 Task: Create a sub task System Test and UAT for the task  Develop a new social media platform in the project AgileGator , assign it to team member softage.1@softage.net and update the status of the sub task to  At Risk , set the priority of the sub task to Medium
Action: Mouse moved to (589, 277)
Screenshot: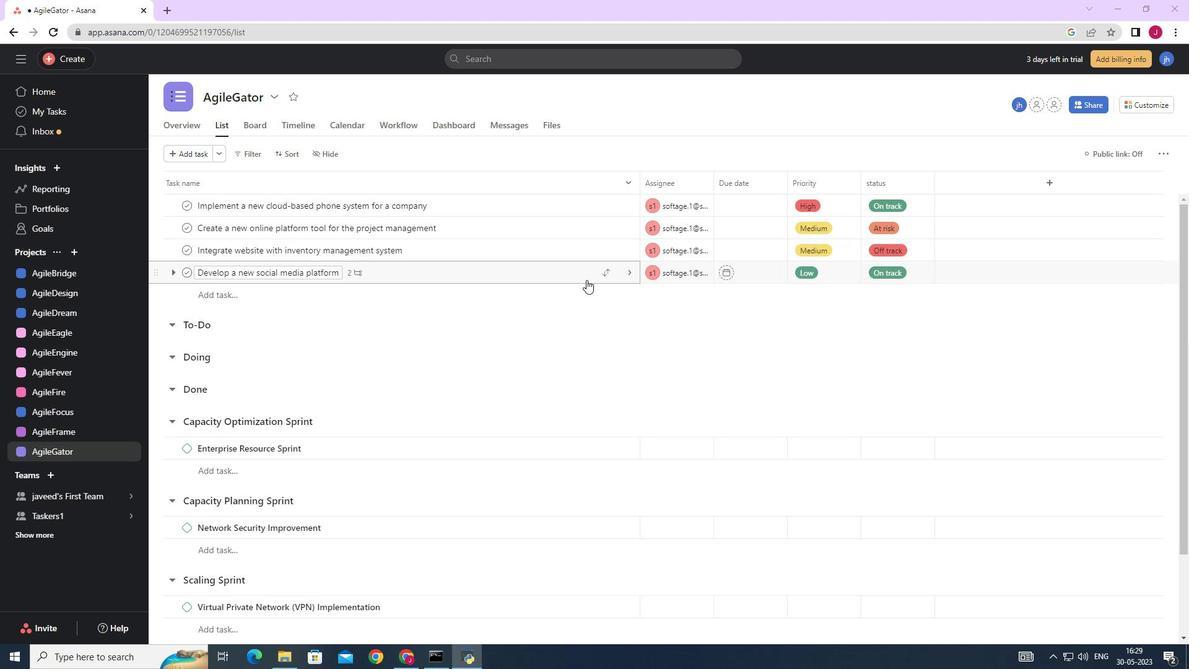 
Action: Mouse pressed left at (589, 277)
Screenshot: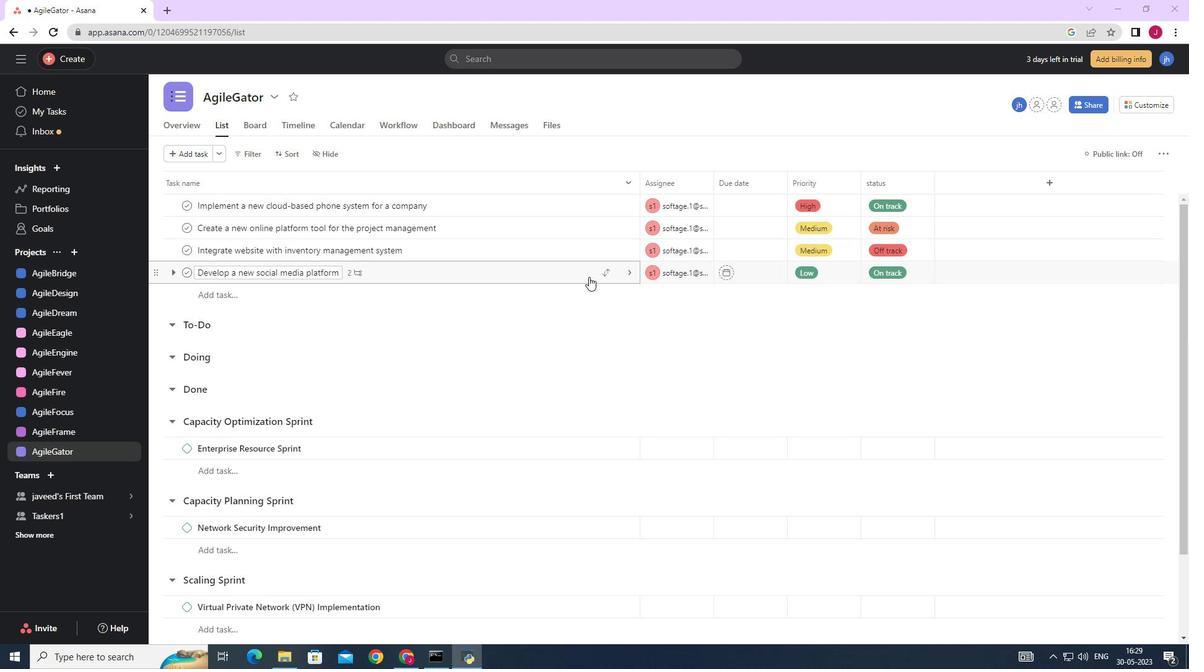 
Action: Mouse moved to (896, 373)
Screenshot: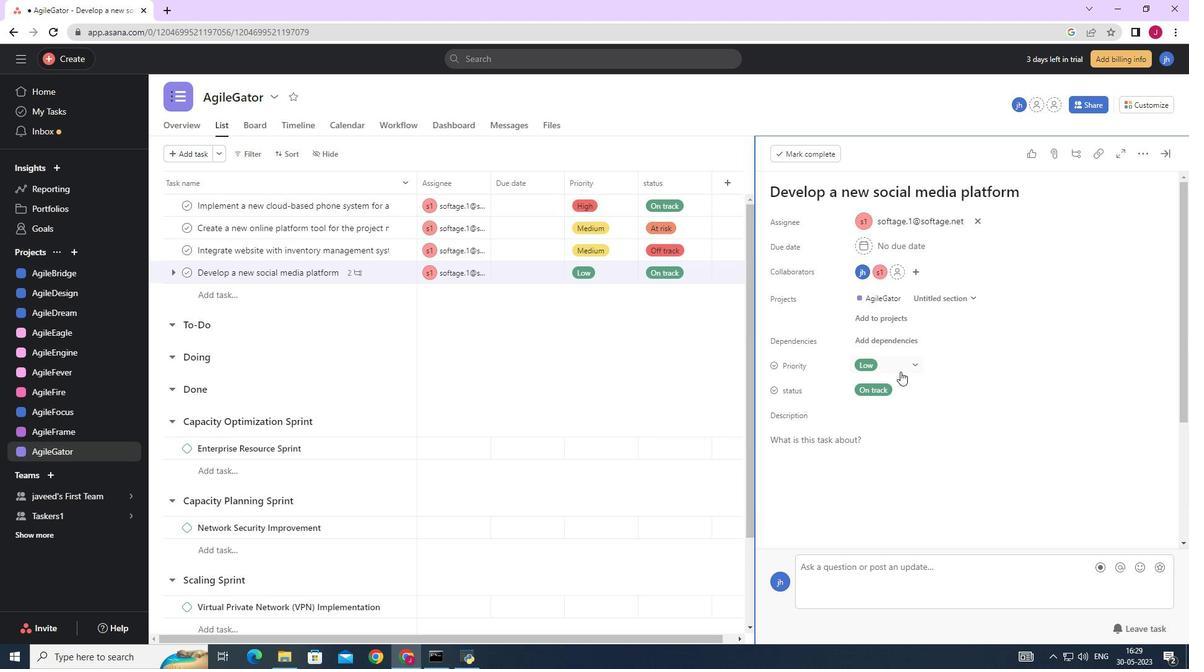 
Action: Mouse scrolled (896, 372) with delta (0, 0)
Screenshot: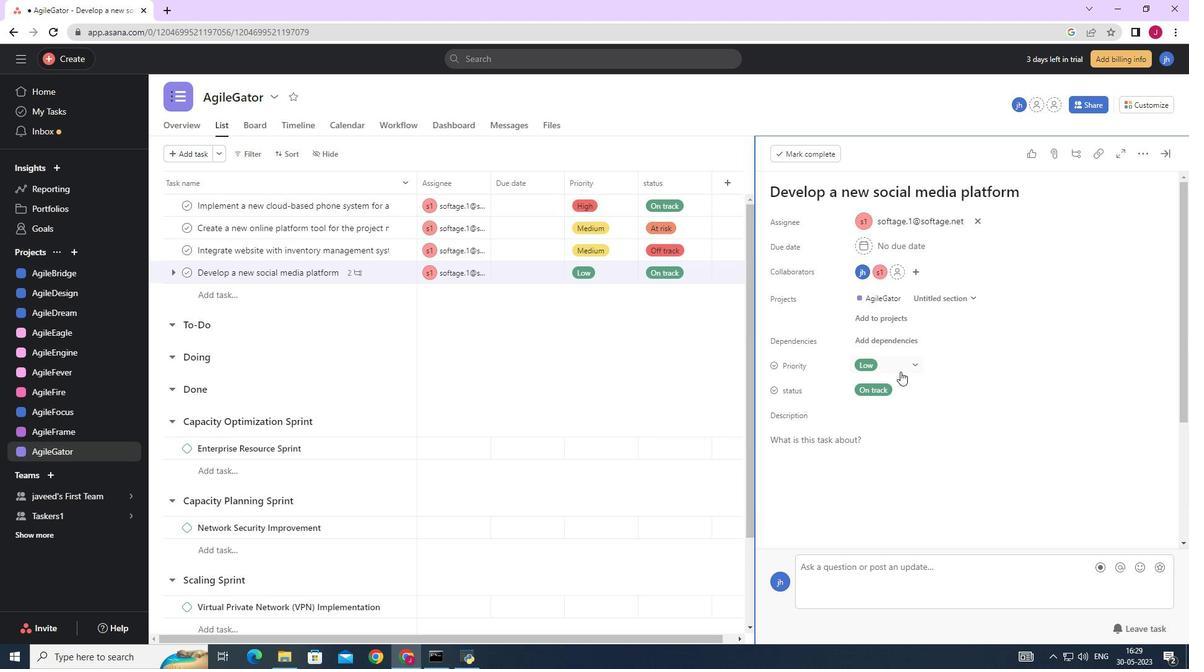 
Action: Mouse scrolled (896, 372) with delta (0, 0)
Screenshot: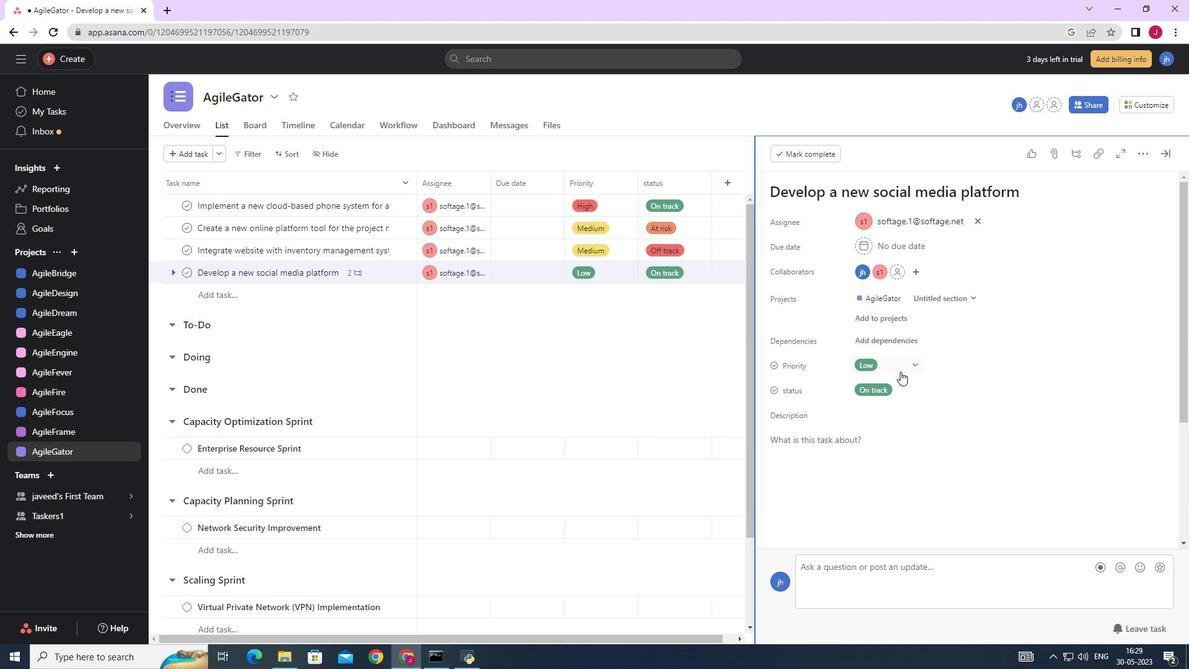 
Action: Mouse scrolled (896, 372) with delta (0, 0)
Screenshot: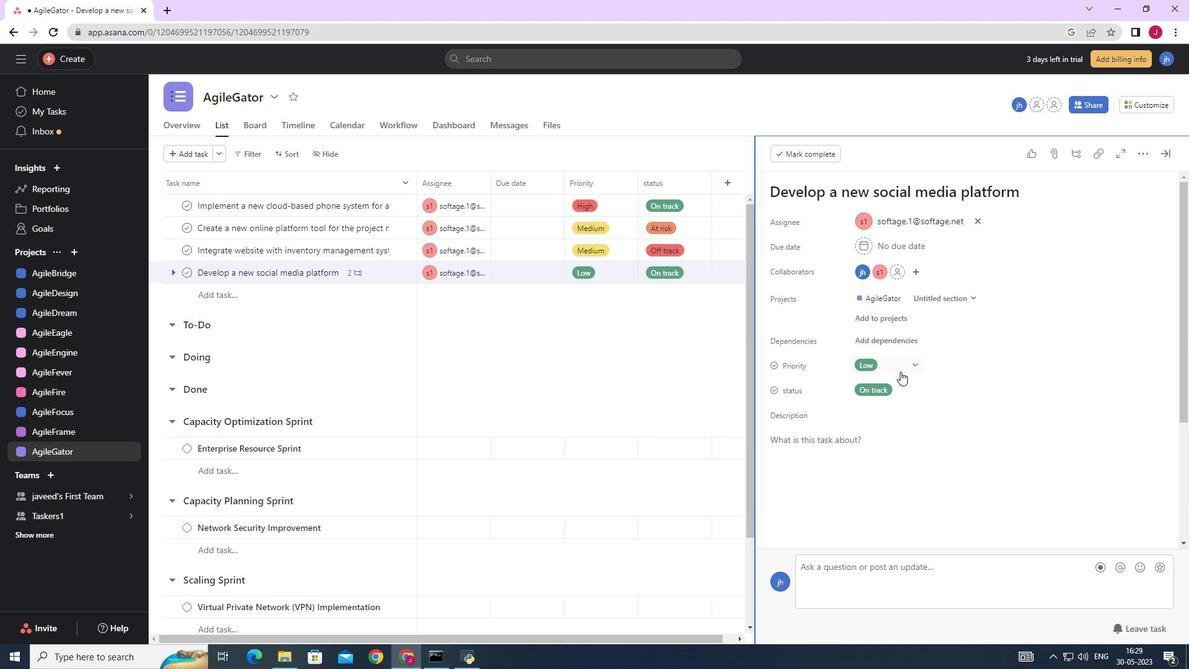 
Action: Mouse moved to (793, 384)
Screenshot: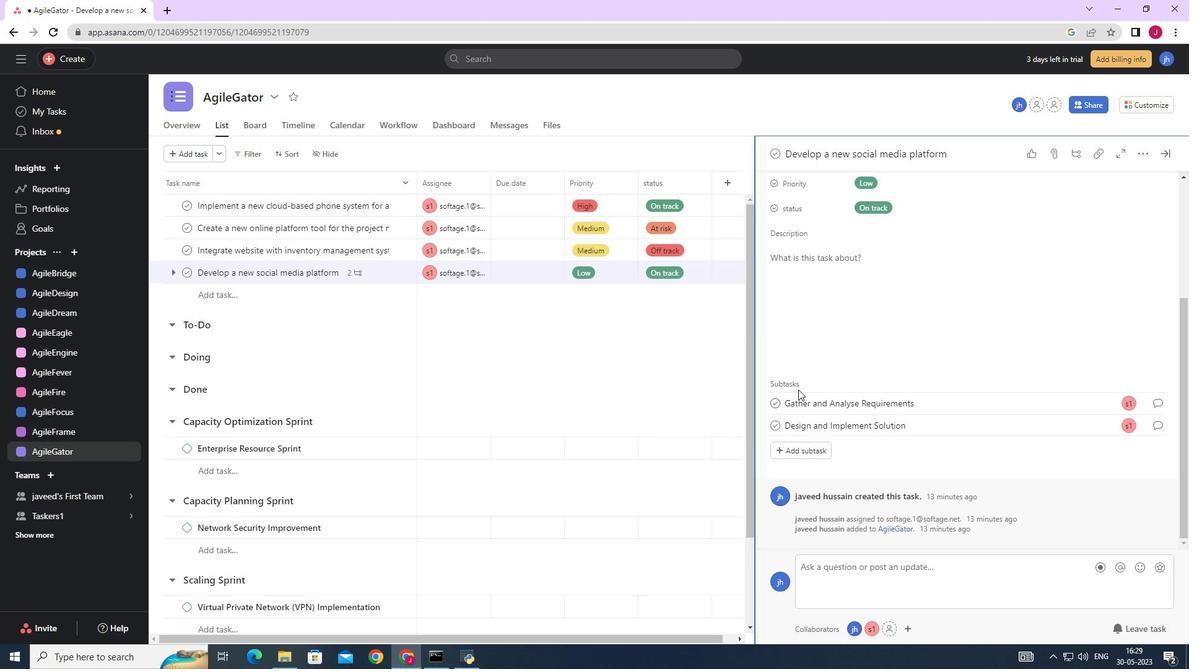 
Action: Mouse pressed left at (793, 384)
Screenshot: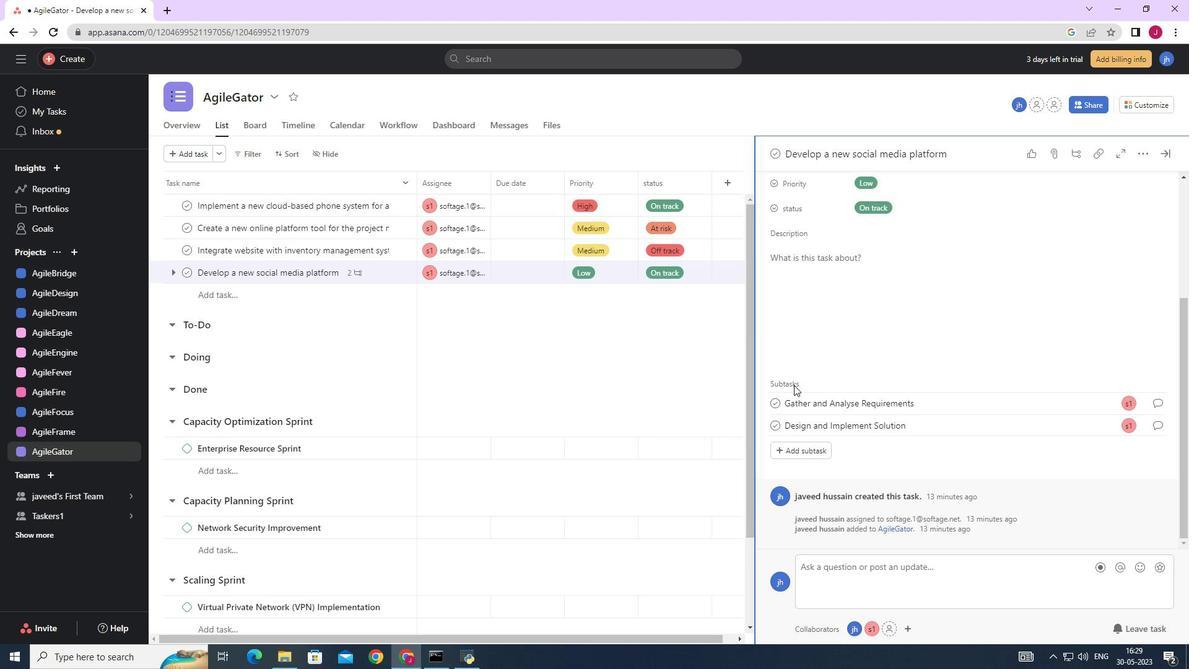 
Action: Mouse moved to (802, 453)
Screenshot: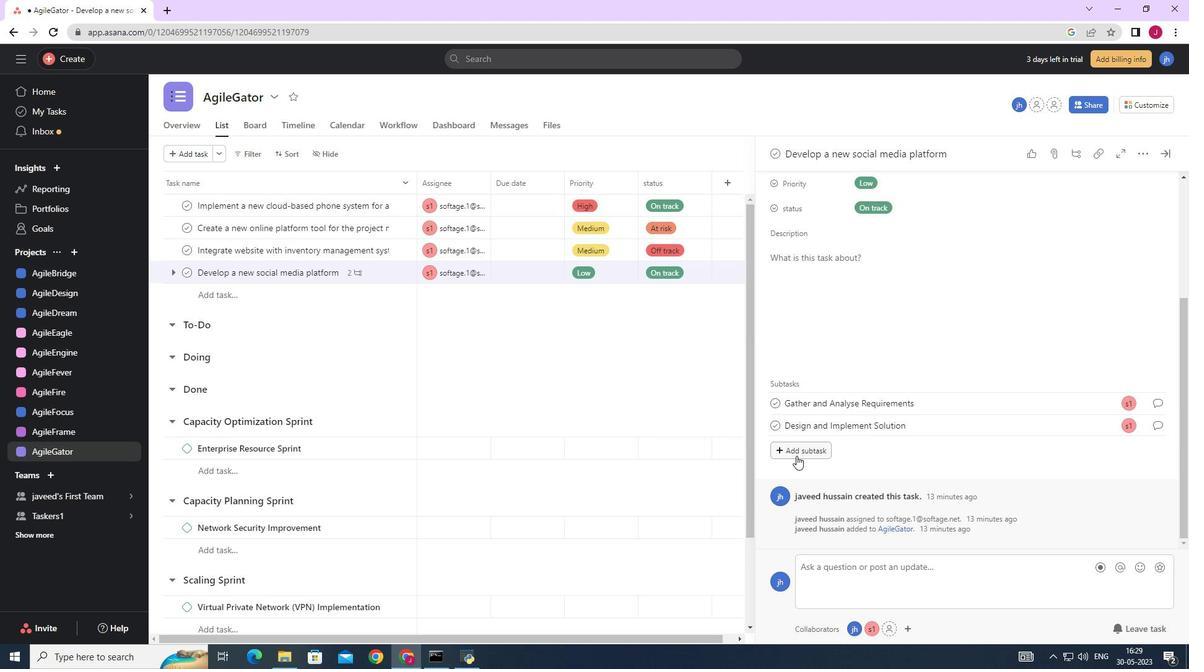 
Action: Mouse pressed left at (802, 453)
Screenshot: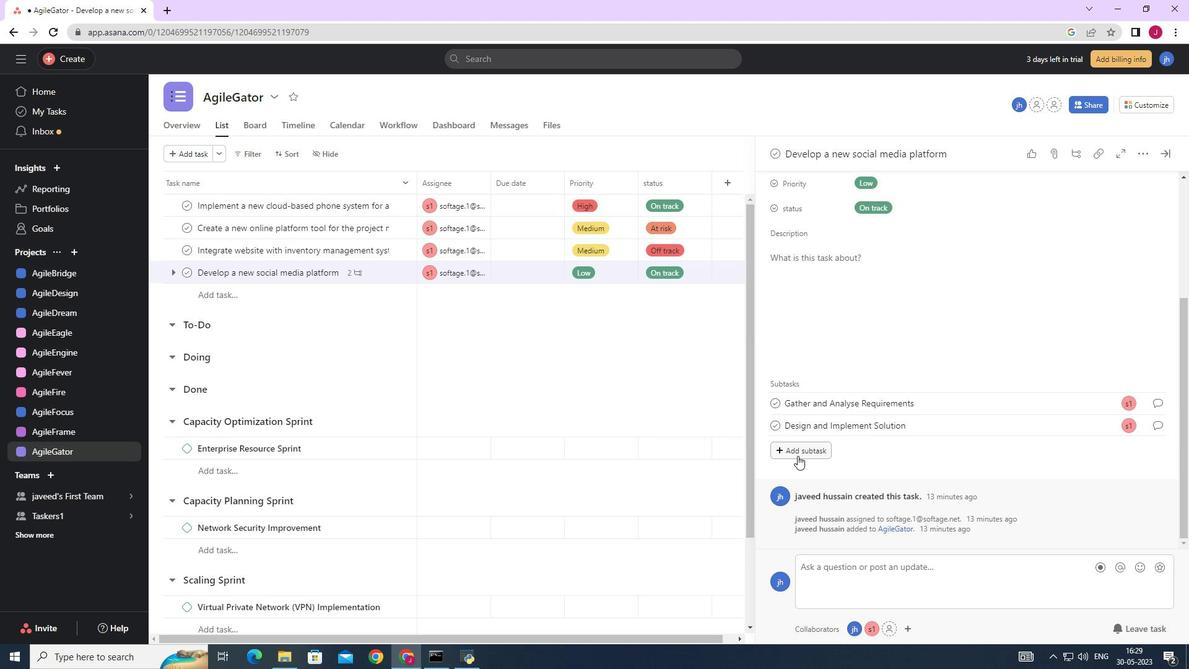
Action: Mouse moved to (782, 454)
Screenshot: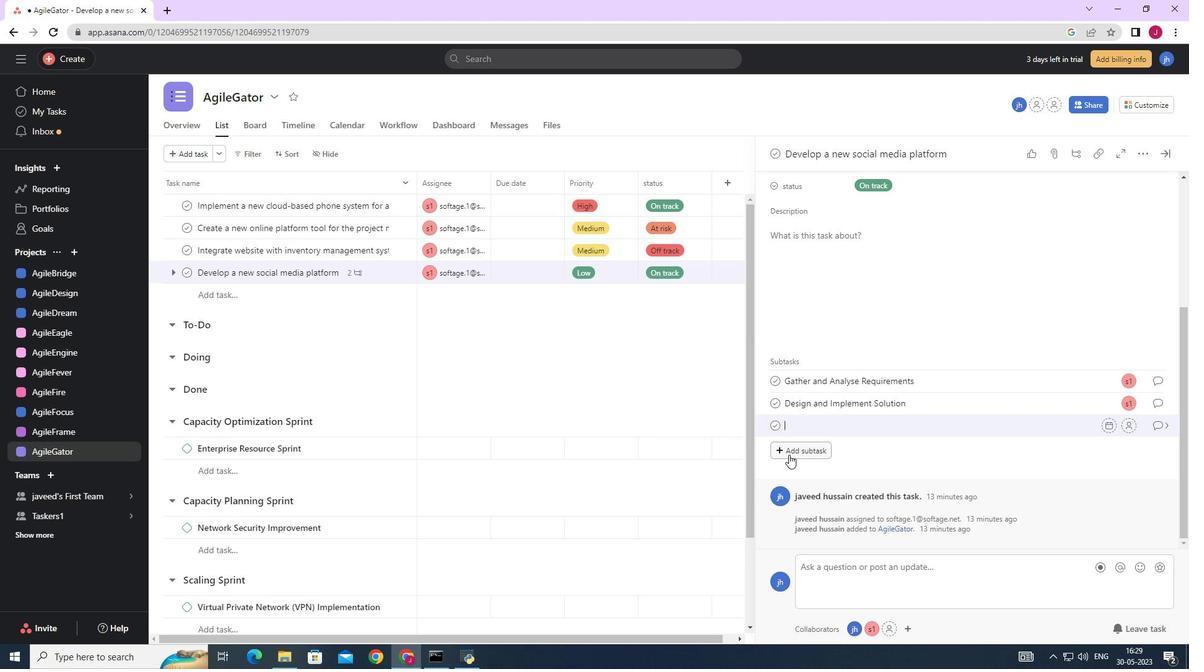 
Action: Key pressed <Key.caps_lock>S<Key.caps_lock>ystem<Key.space><Key.caps_lock>T<Key.caps_lock>est<Key.space><Key.caps_lock><Key.caps_lock>and<Key.space><Key.caps_lock>UAT<Key.space>
Screenshot: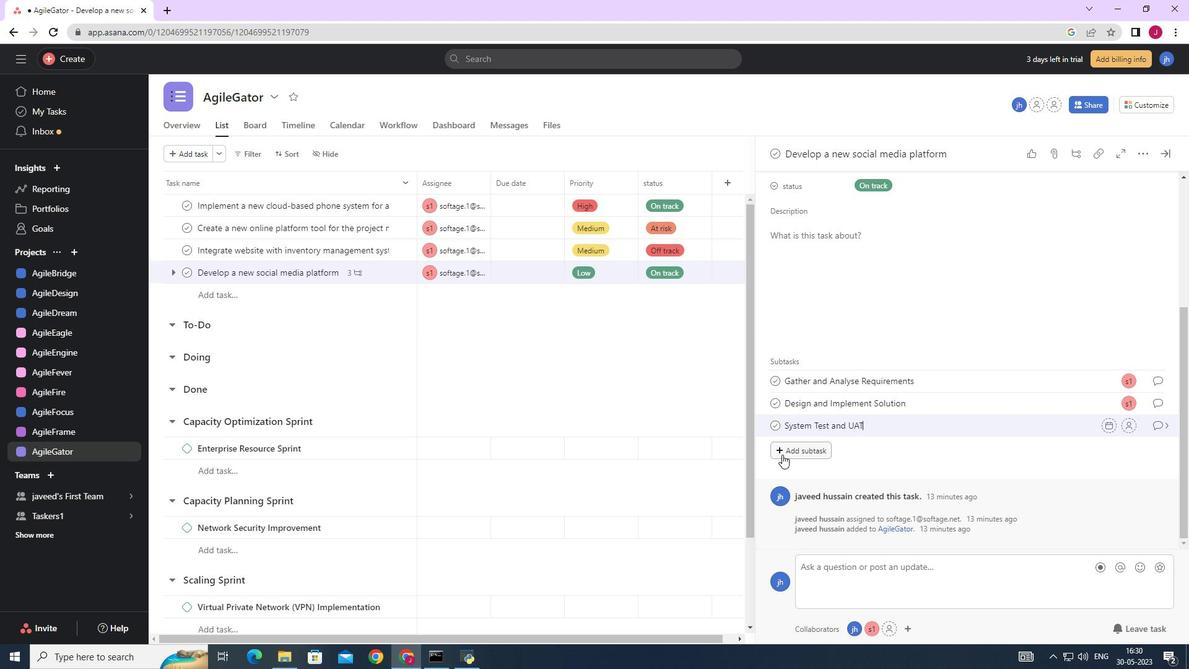 
Action: Mouse moved to (1134, 428)
Screenshot: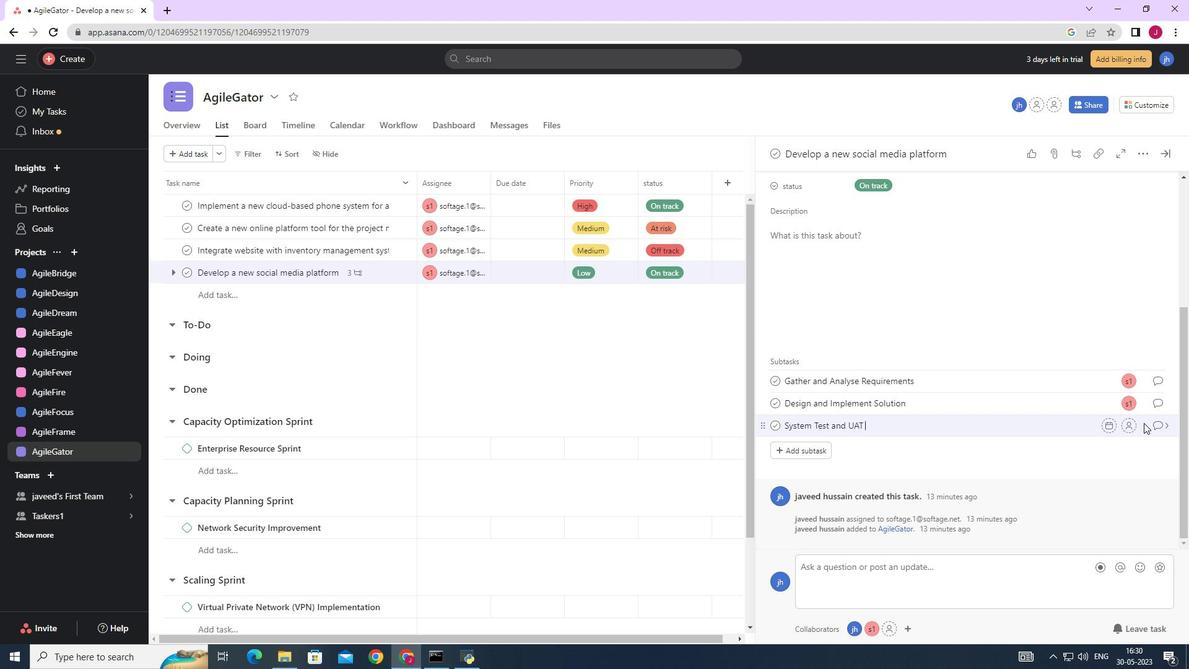 
Action: Mouse pressed left at (1134, 428)
Screenshot: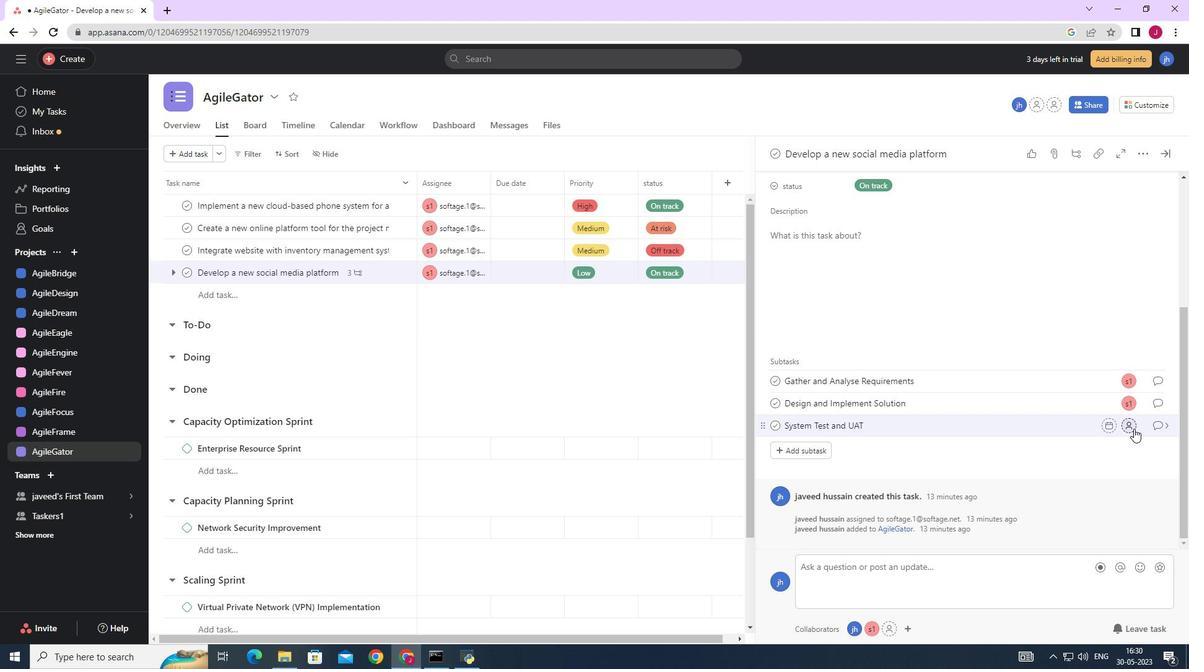 
Action: Mouse moved to (969, 478)
Screenshot: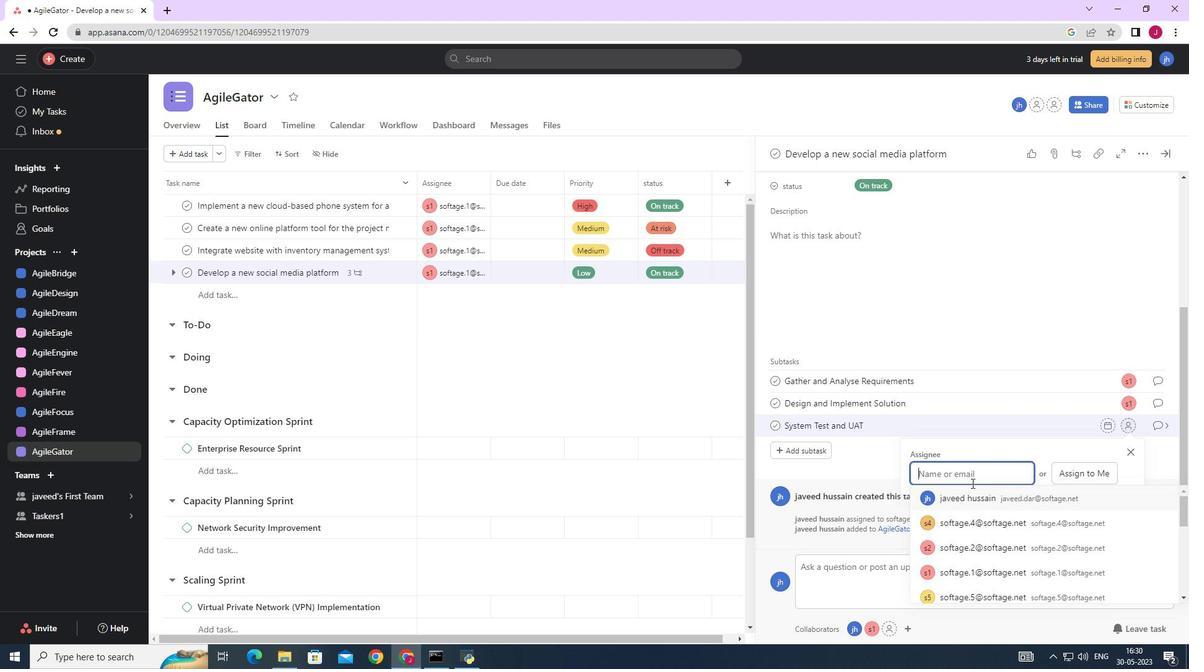 
Action: Key pressed SOFTAGE.1<Key.shift>@SOFTAGE.NET
Screenshot: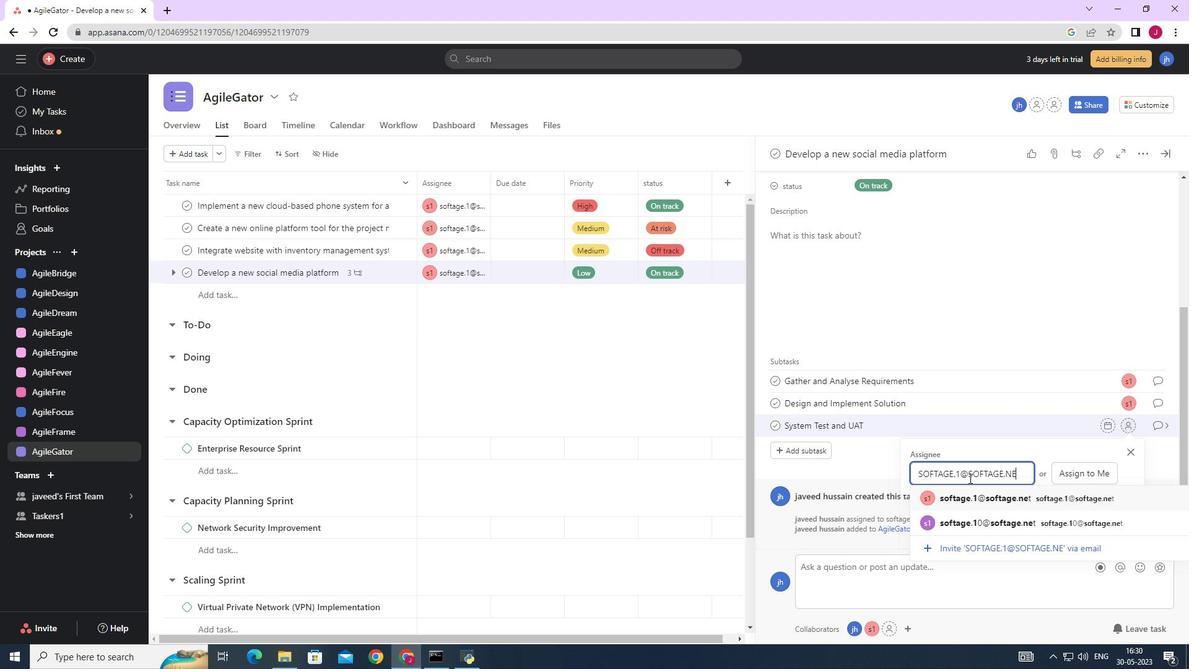 
Action: Mouse moved to (979, 499)
Screenshot: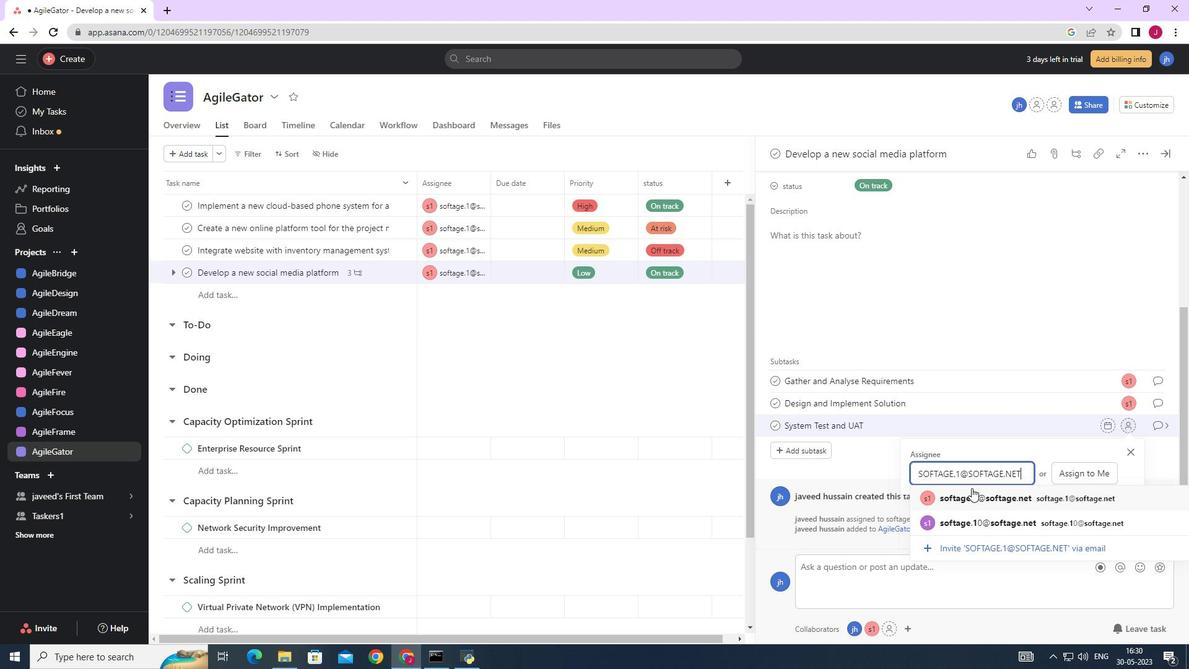 
Action: Mouse pressed left at (979, 499)
Screenshot: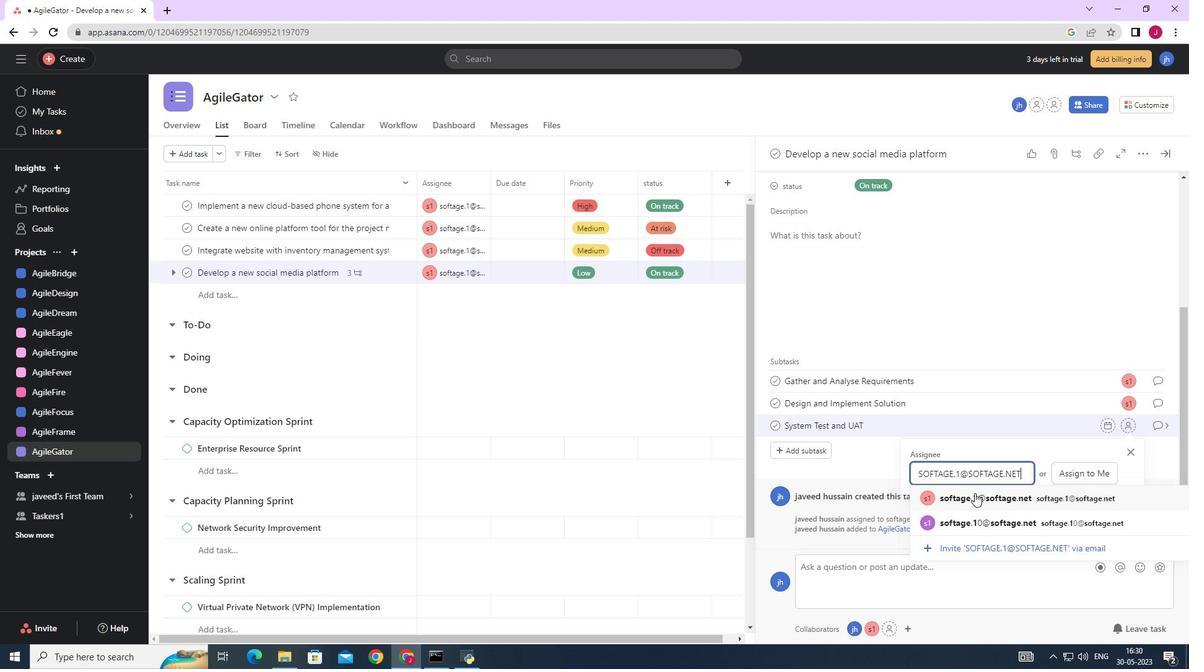 
Action: Mouse moved to (1158, 427)
Screenshot: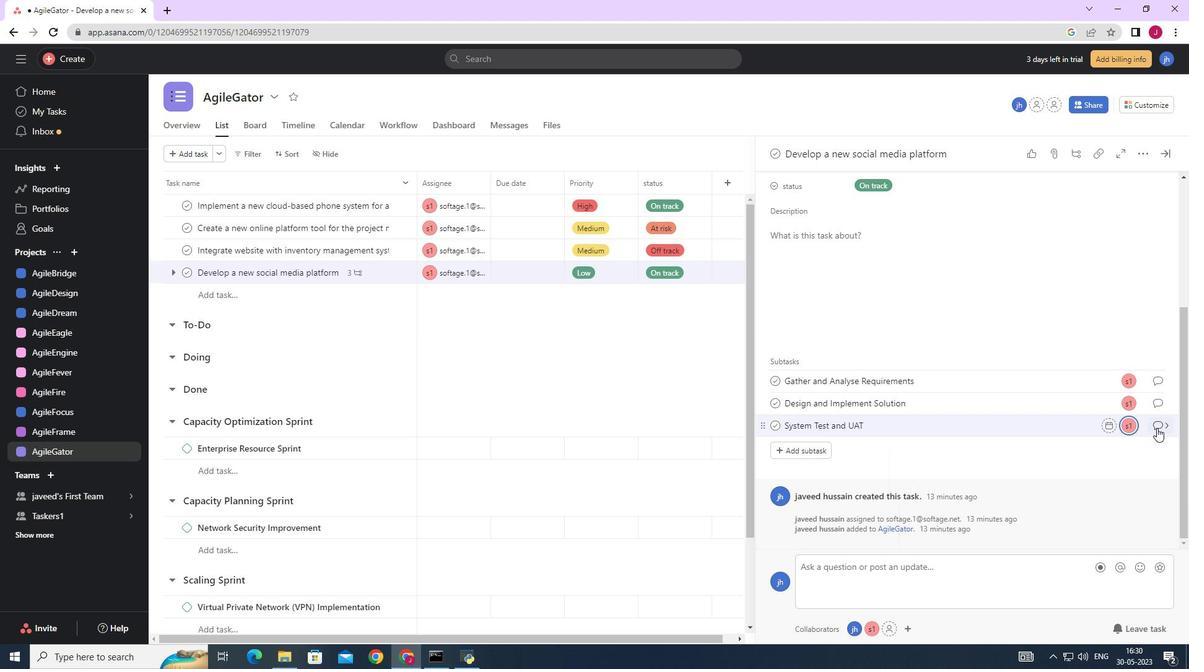 
Action: Mouse pressed left at (1158, 427)
Screenshot: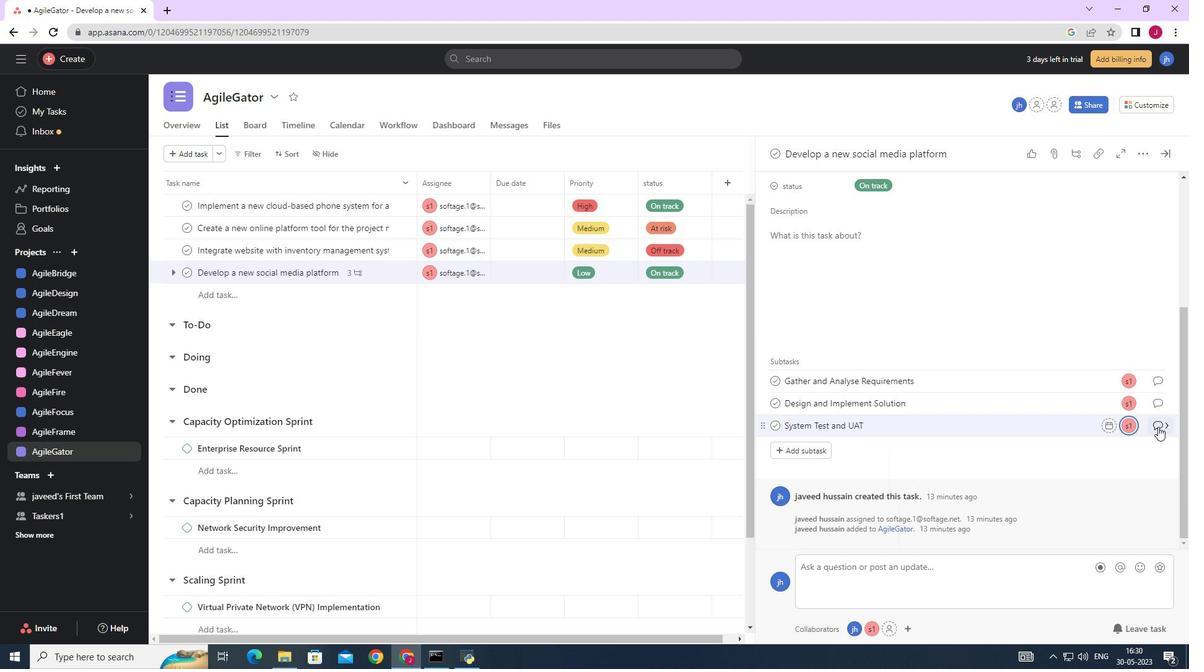 
Action: Mouse moved to (823, 355)
Screenshot: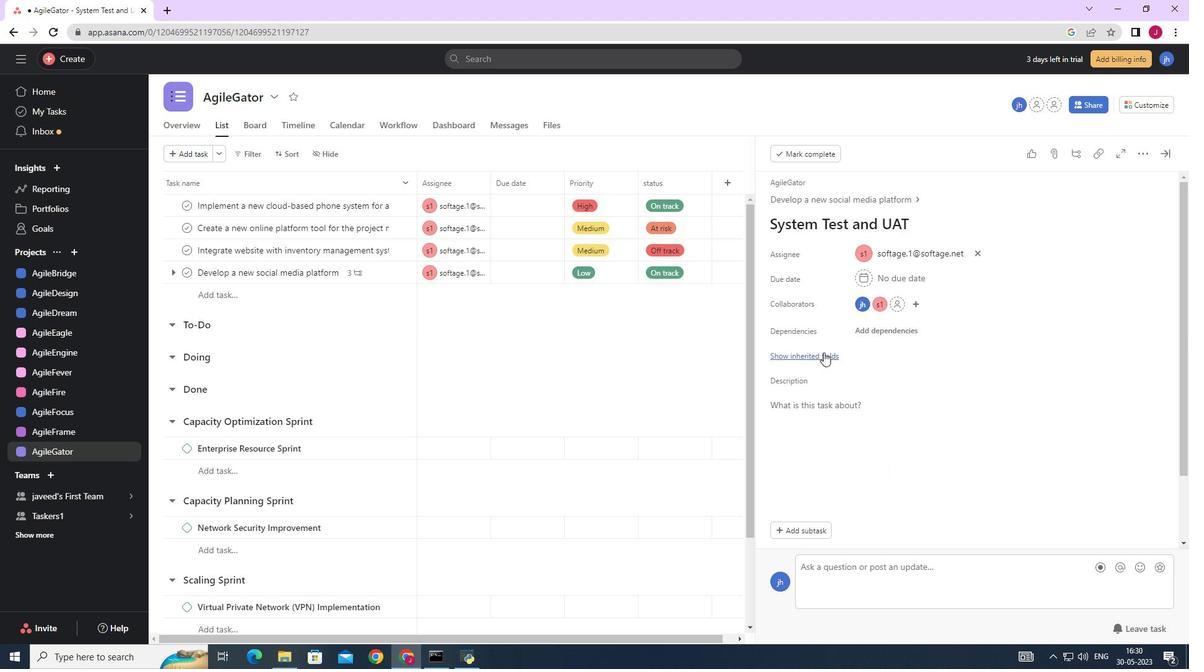
Action: Mouse pressed left at (823, 355)
Screenshot: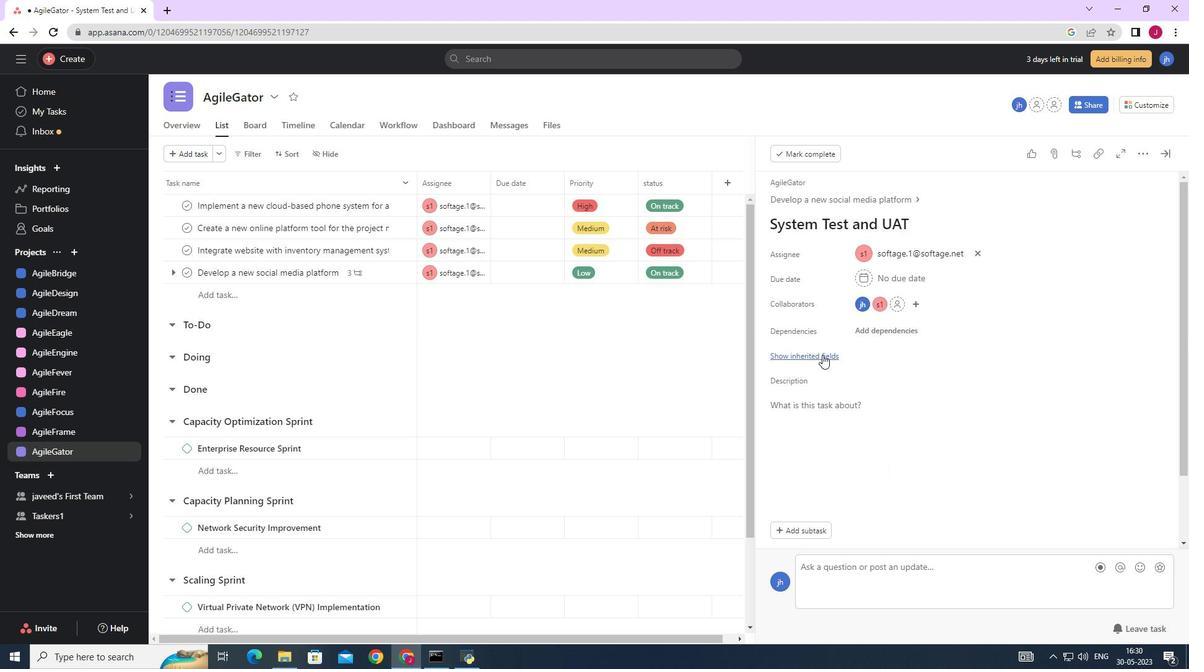 
Action: Mouse moved to (862, 379)
Screenshot: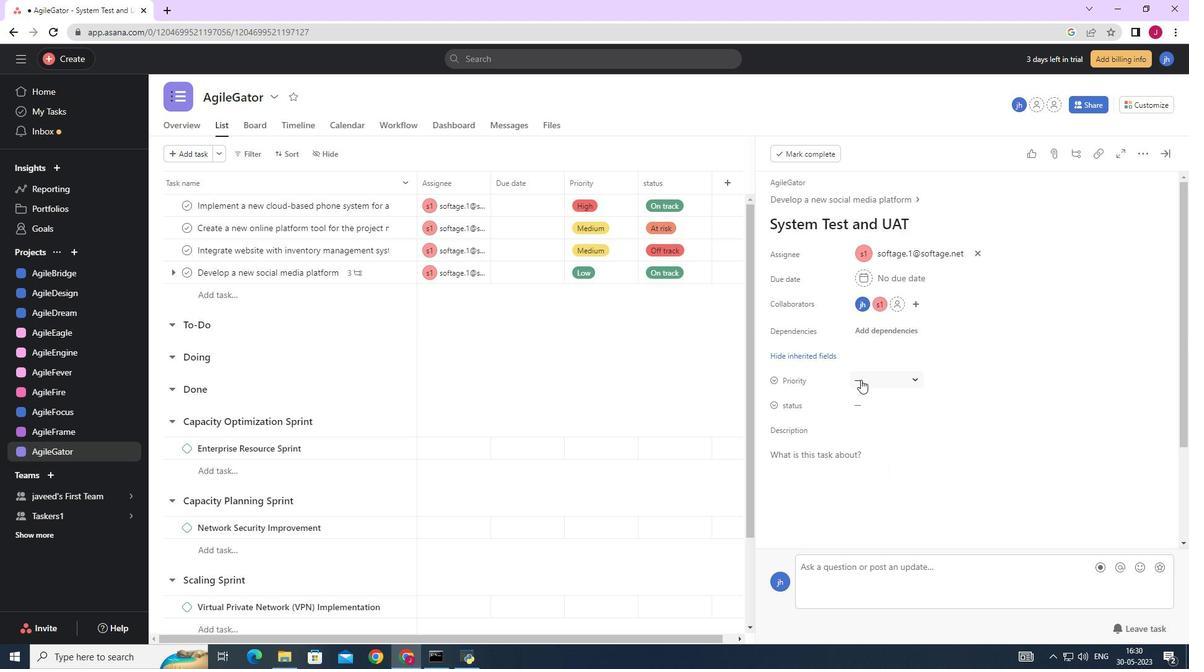 
Action: Mouse pressed left at (862, 379)
Screenshot: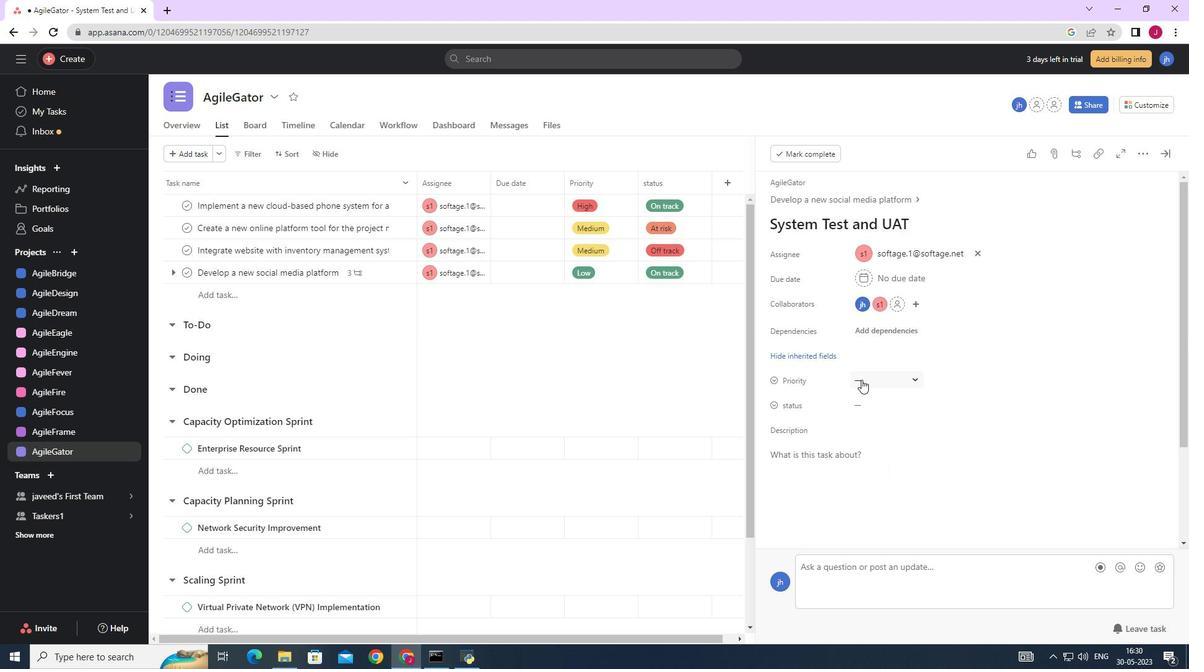 
Action: Mouse moved to (896, 443)
Screenshot: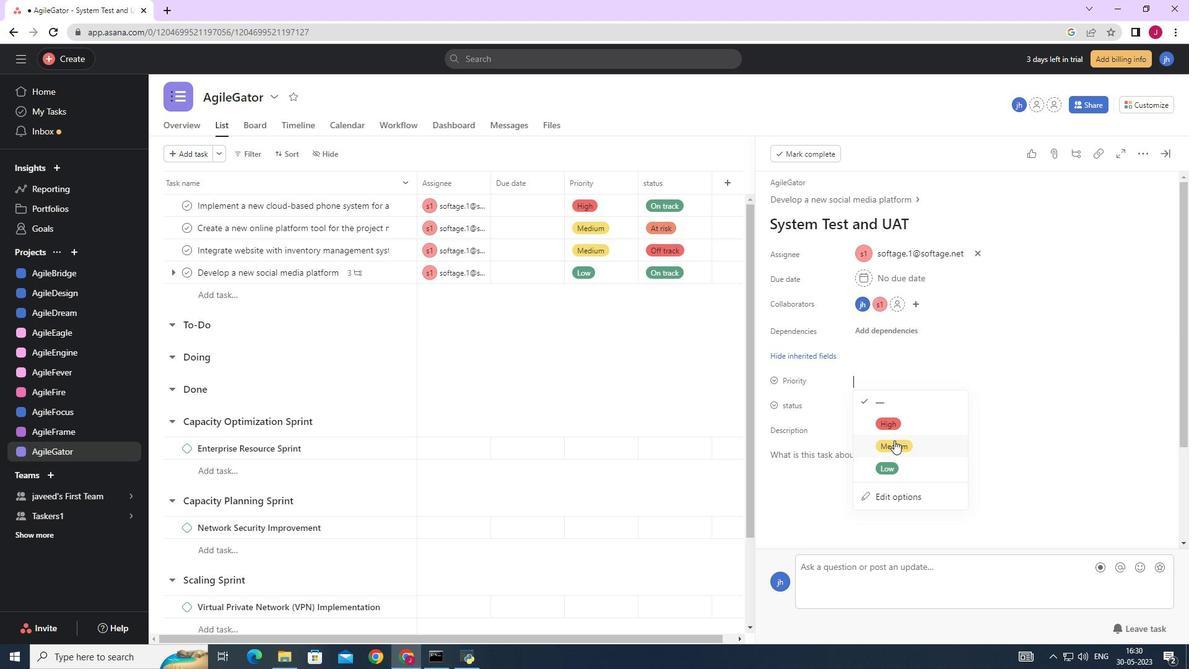 
Action: Mouse pressed left at (896, 443)
Screenshot: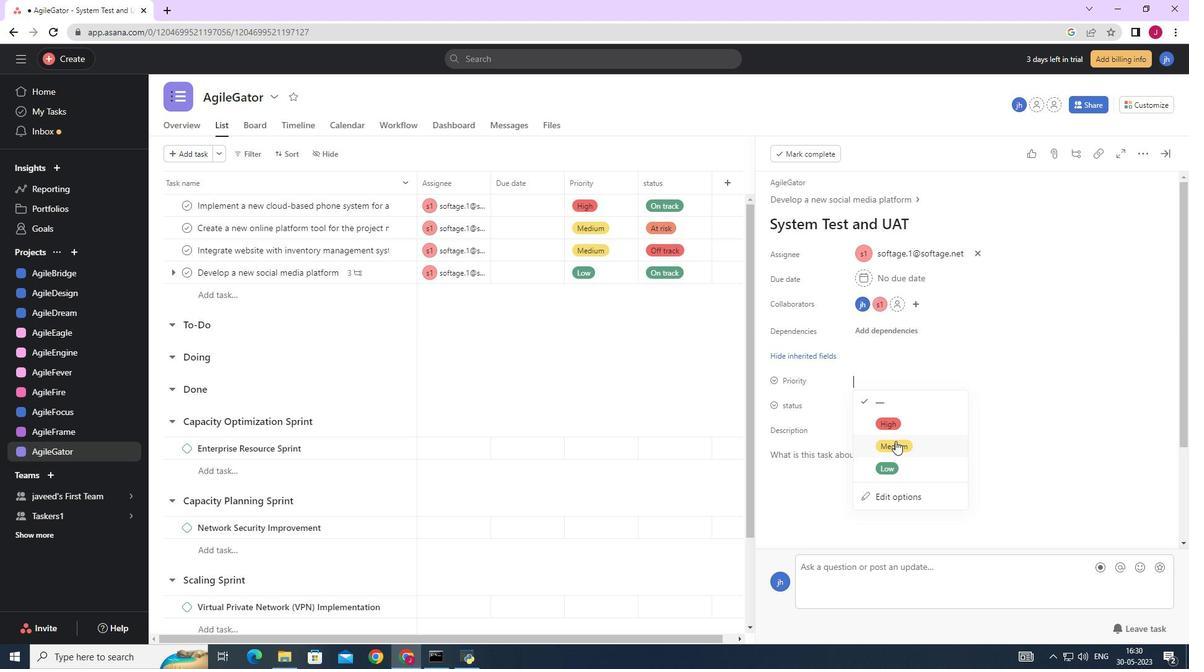 
Action: Mouse moved to (866, 400)
Screenshot: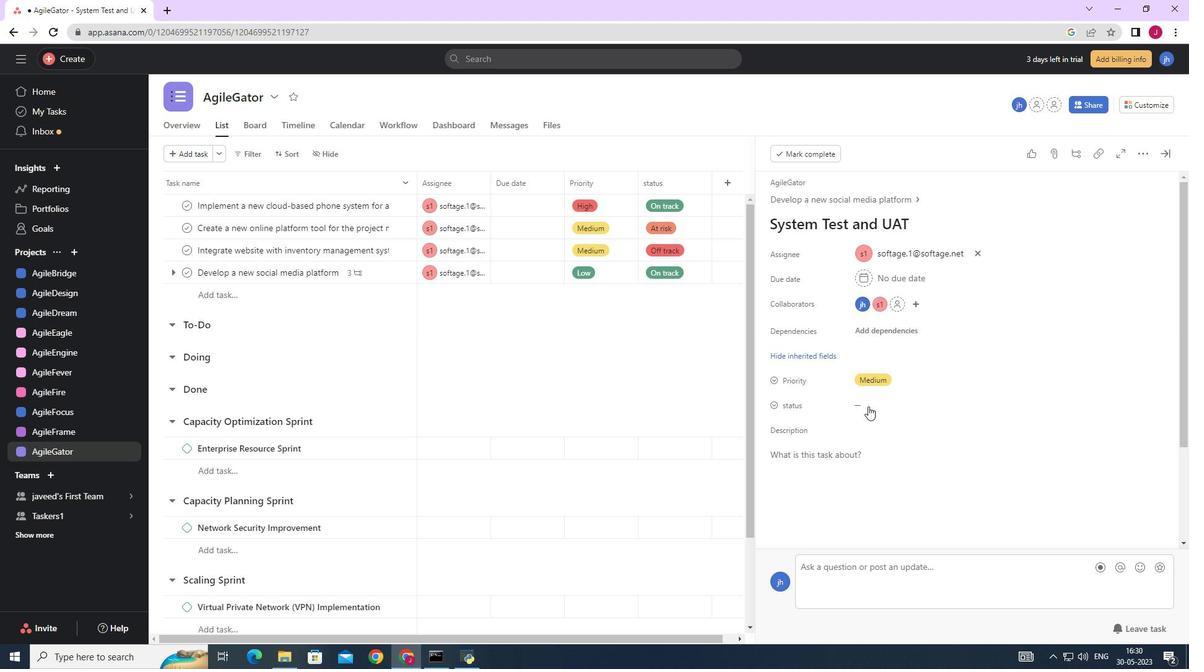 
Action: Mouse pressed left at (866, 400)
Screenshot: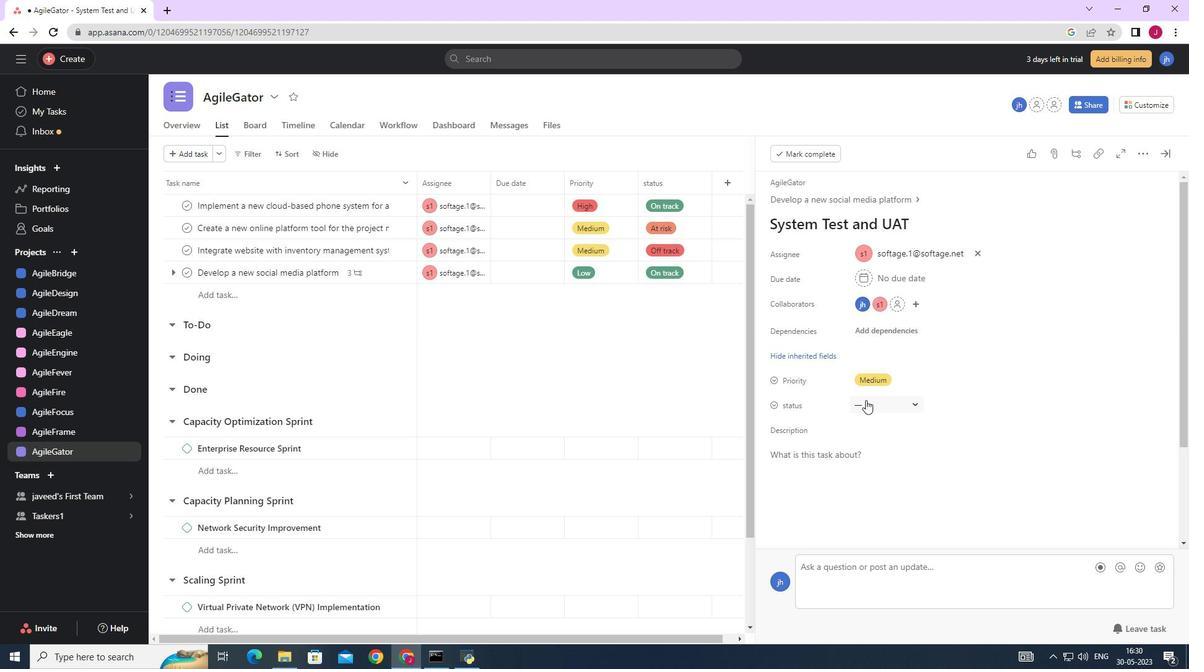 
Action: Mouse moved to (891, 495)
Screenshot: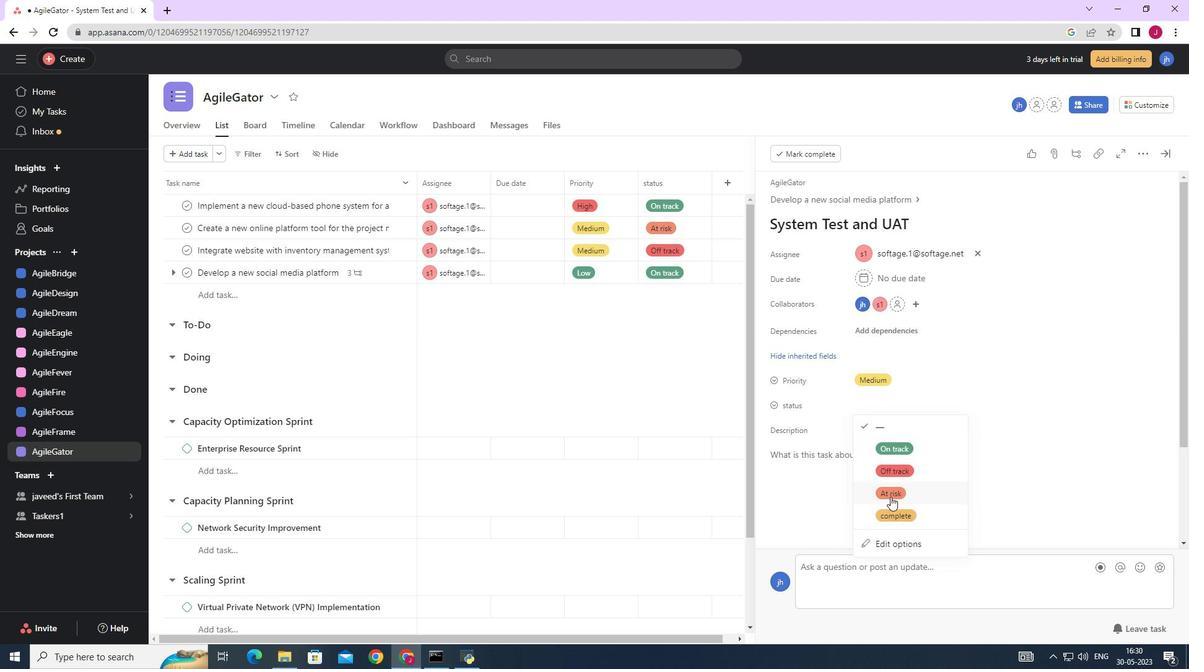 
Action: Mouse pressed left at (891, 495)
Screenshot: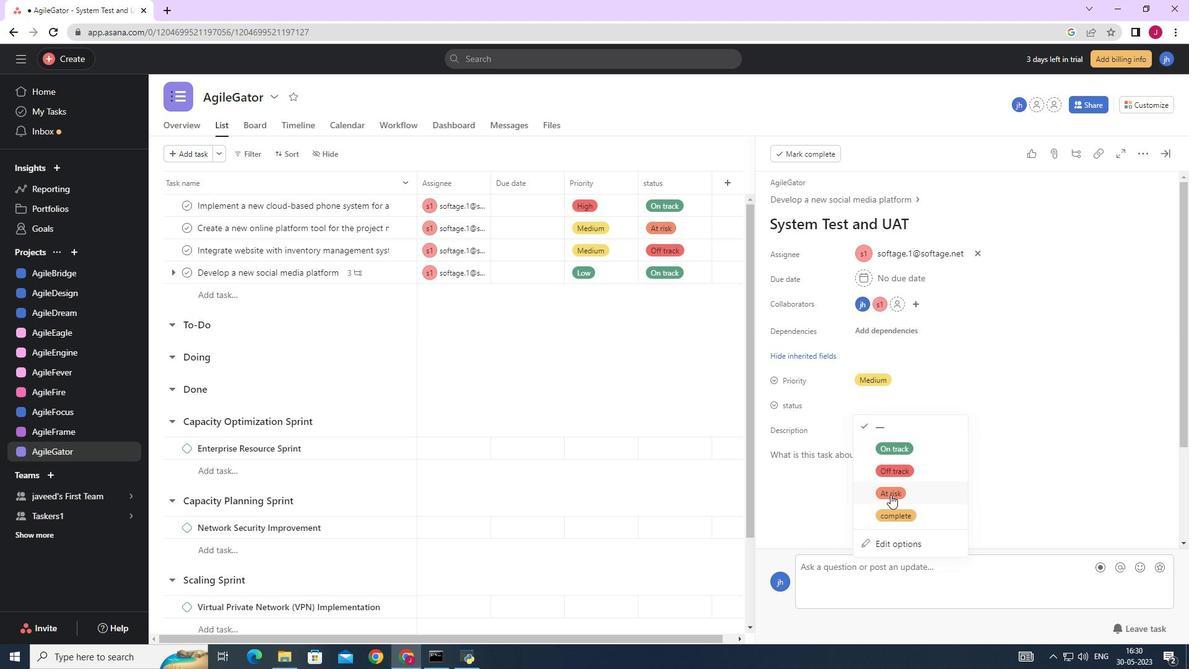 
Action: Mouse moved to (1160, 156)
Screenshot: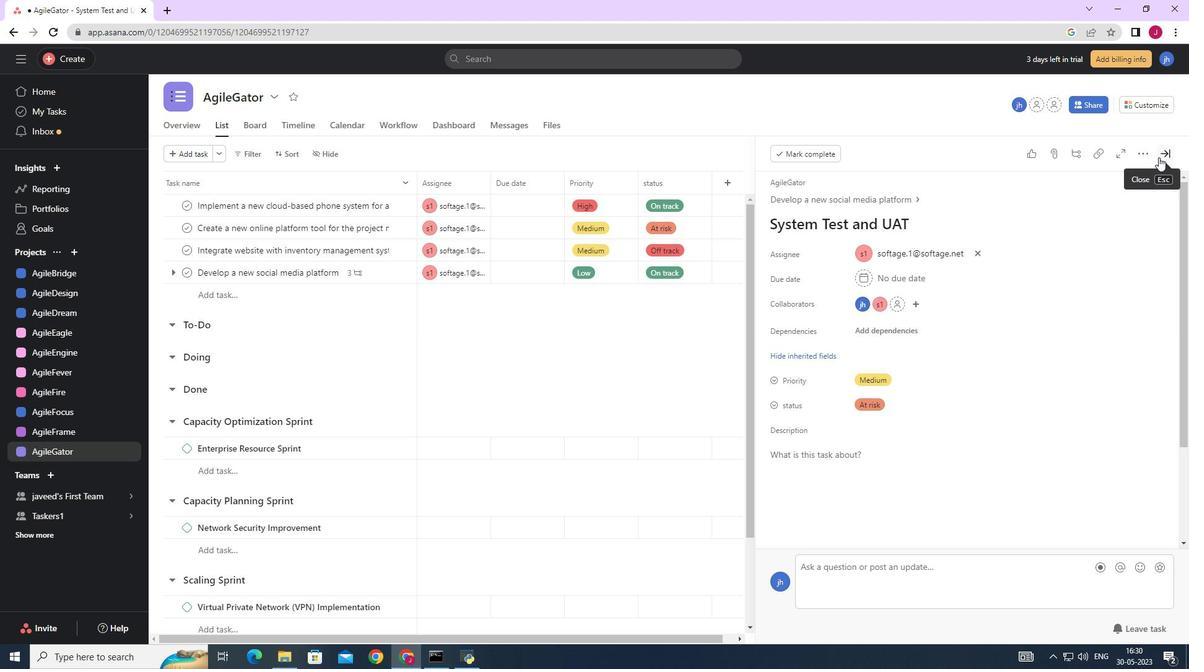 
Action: Mouse pressed left at (1160, 156)
Screenshot: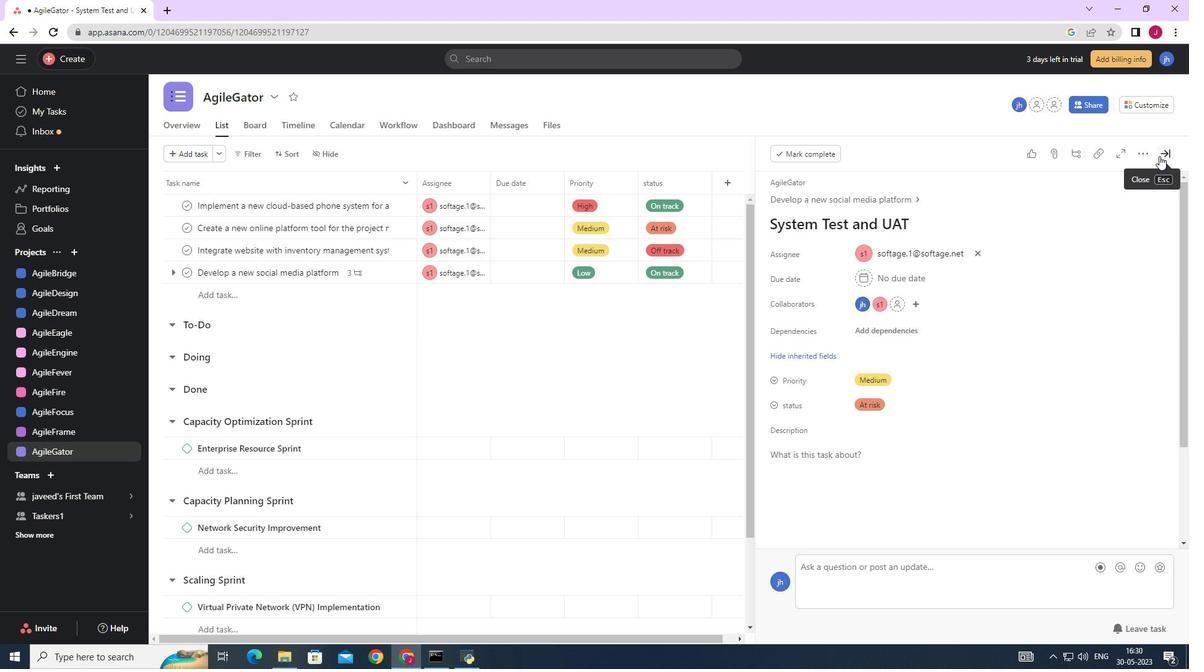 
Action: Mouse moved to (923, 267)
Screenshot: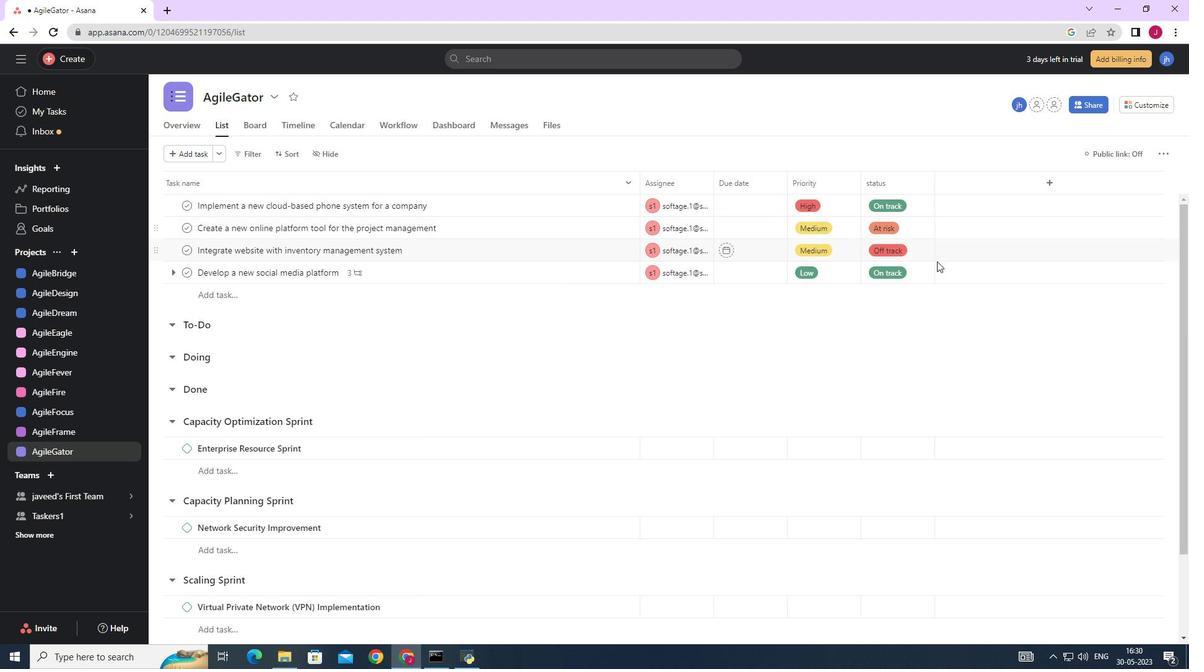 
